 Task: Use the formula "IPMT" in spreadsheet "Project portfolio".
Action: Mouse moved to (109, 388)
Screenshot: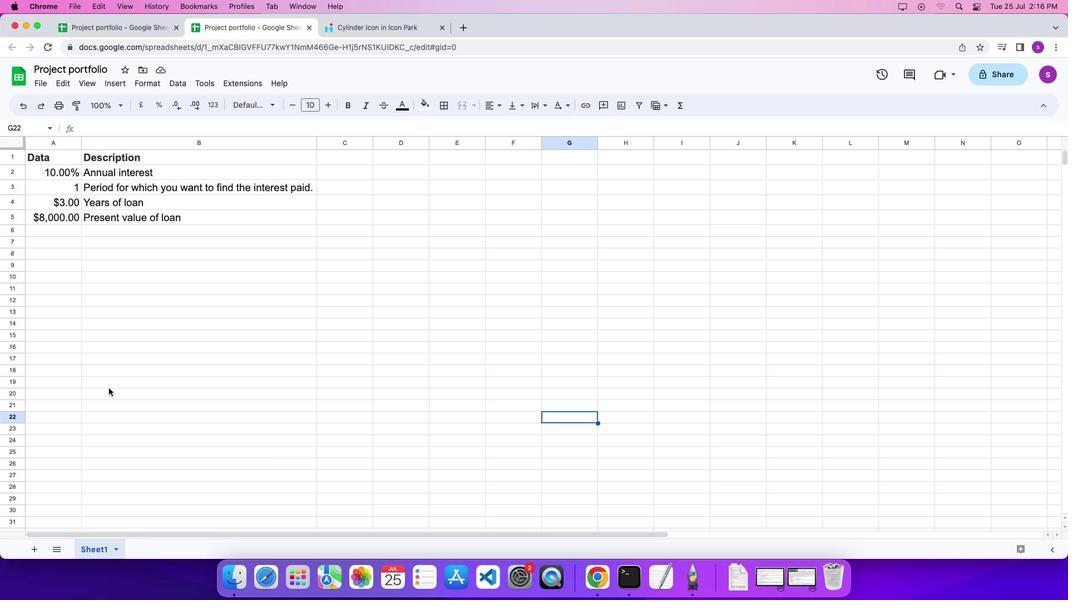 
Action: Mouse pressed left at (109, 388)
Screenshot: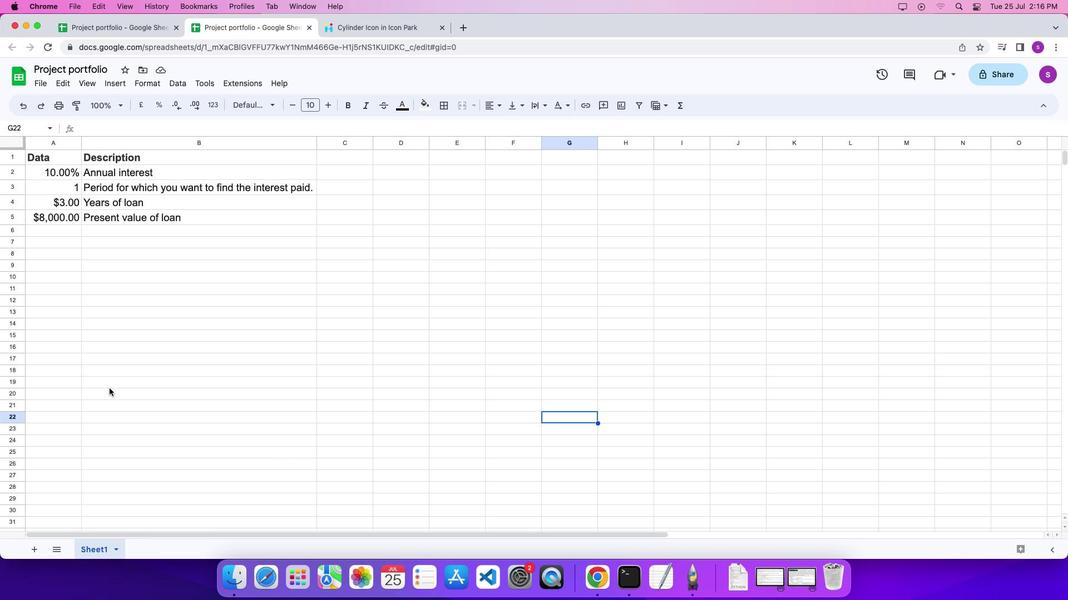 
Action: Mouse moved to (112, 388)
Screenshot: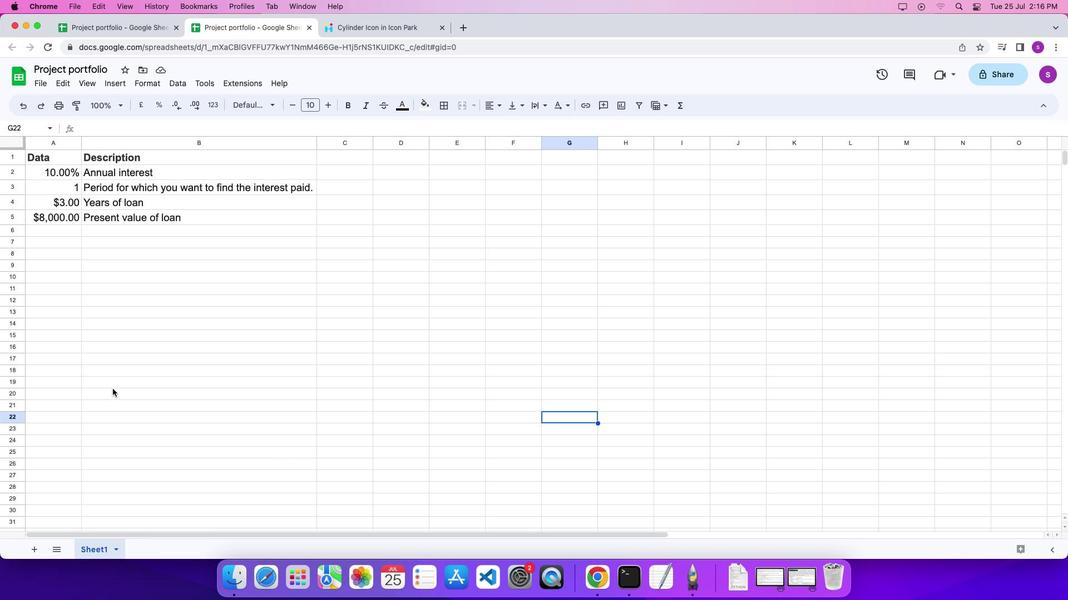 
Action: Mouse pressed left at (112, 388)
Screenshot: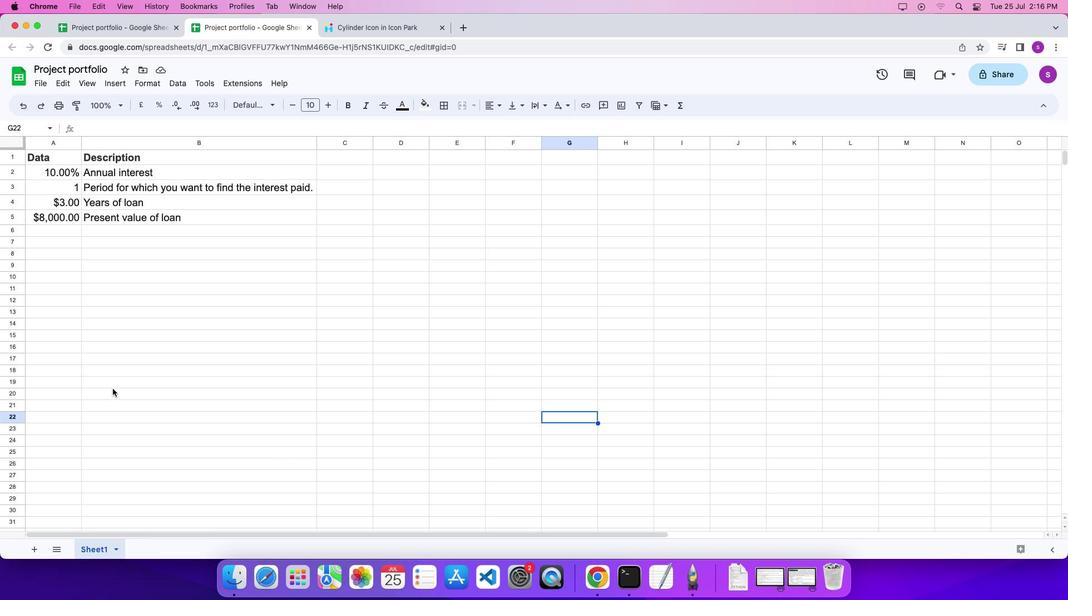 
Action: Mouse moved to (116, 389)
Screenshot: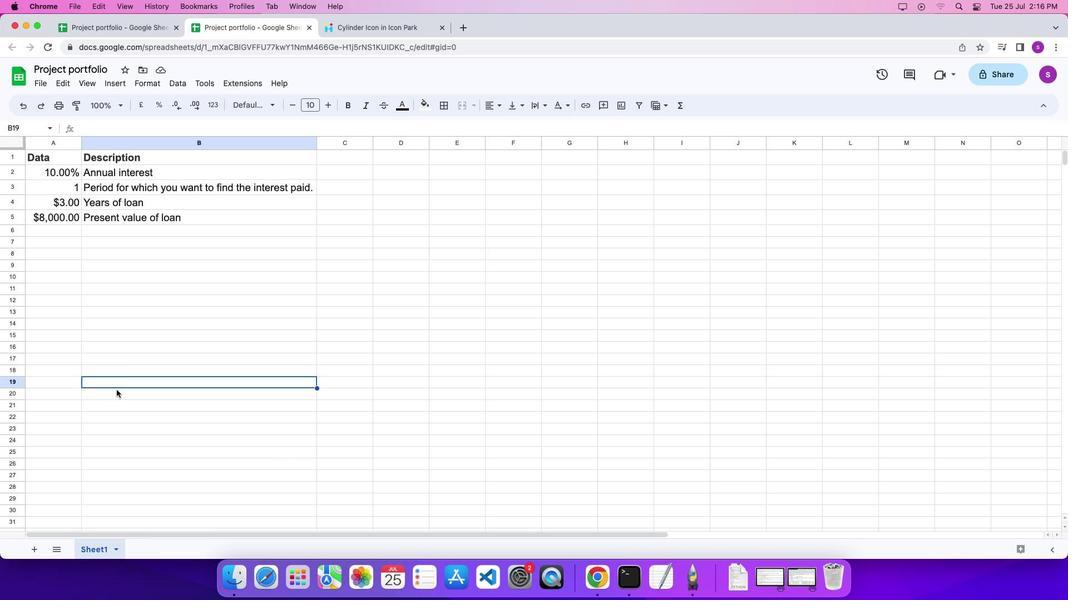 
Action: Key pressed '='
Screenshot: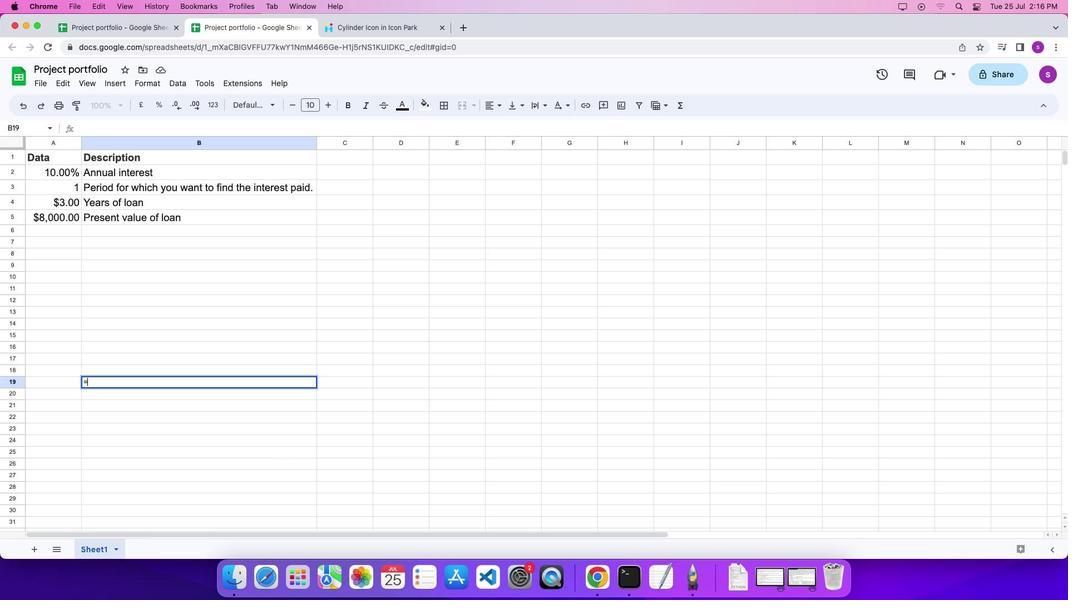 
Action: Mouse moved to (675, 104)
Screenshot: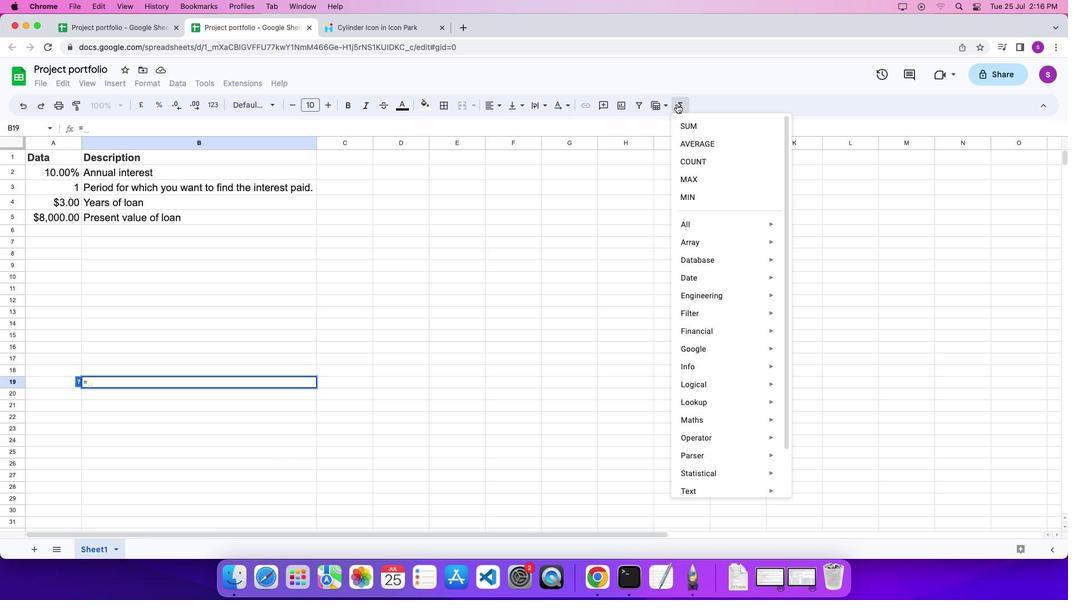 
Action: Mouse pressed left at (675, 104)
Screenshot: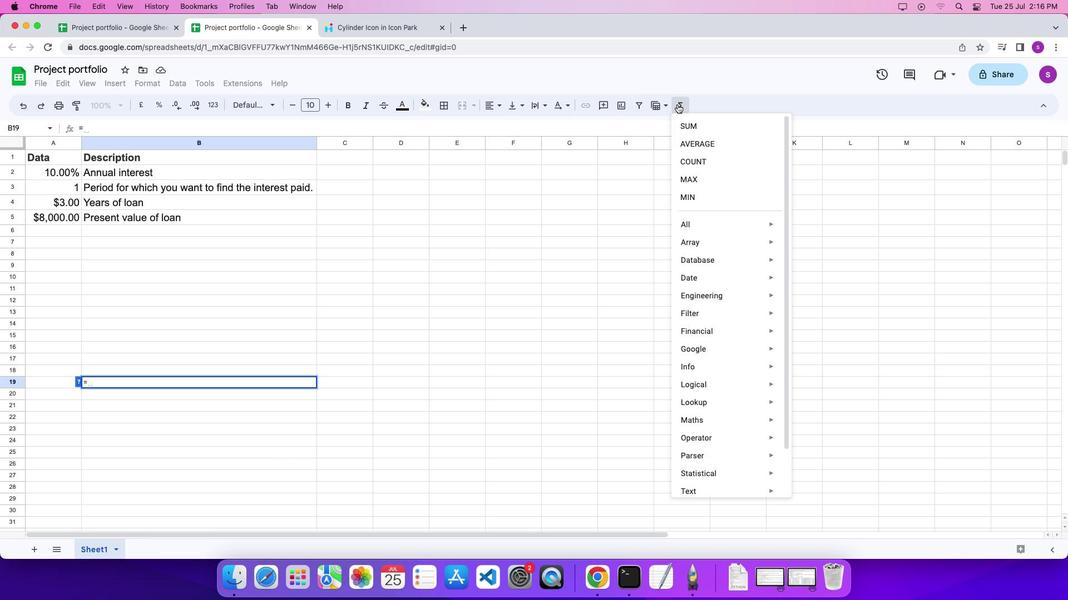 
Action: Mouse moved to (850, 521)
Screenshot: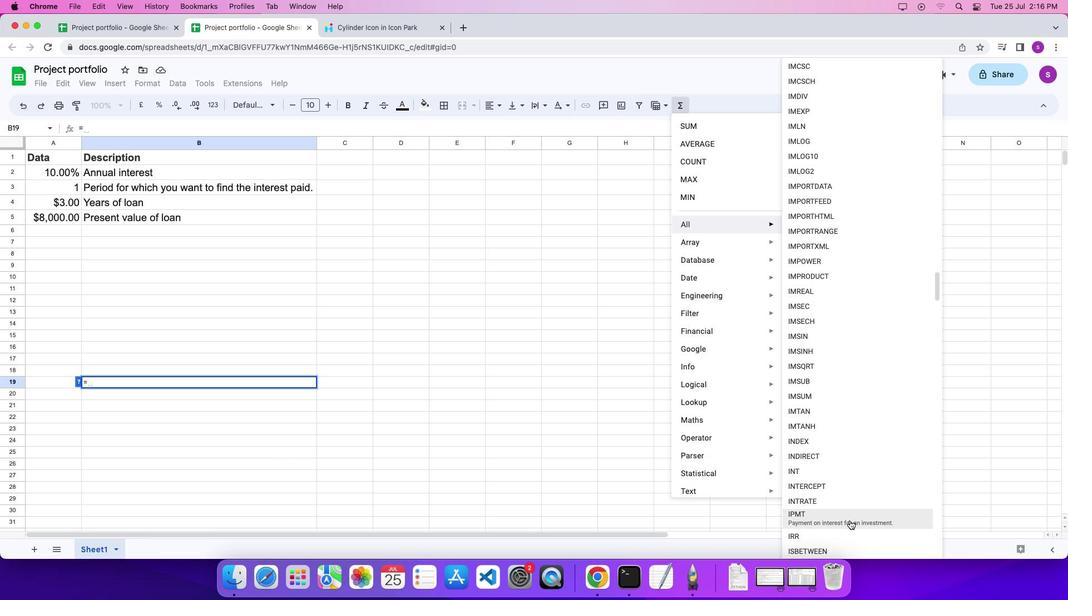 
Action: Mouse pressed left at (850, 521)
Screenshot: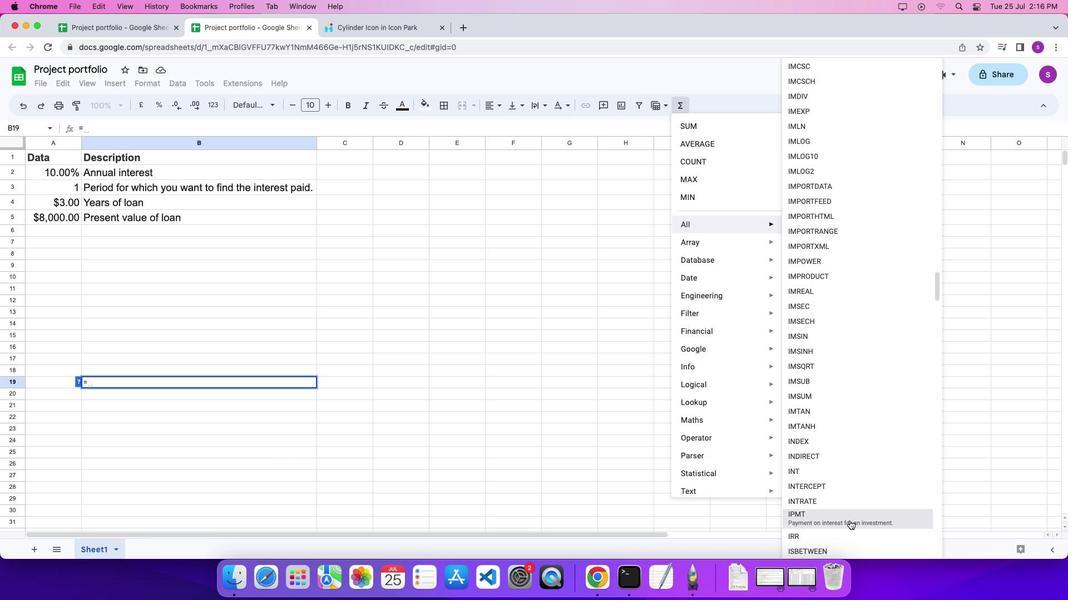 
Action: Mouse moved to (56, 174)
Screenshot: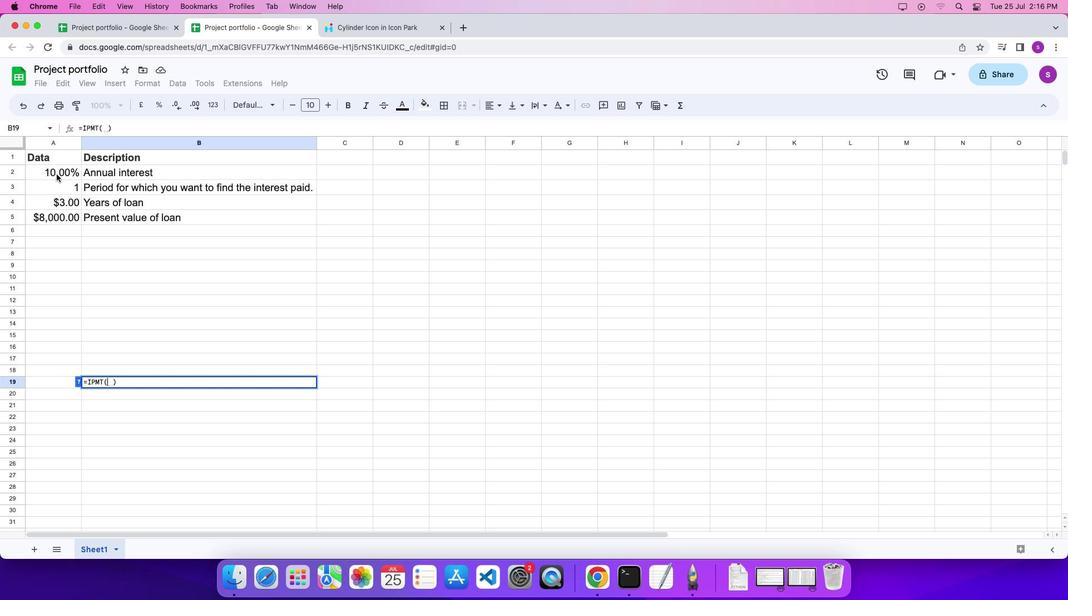 
Action: Mouse pressed left at (56, 174)
Screenshot: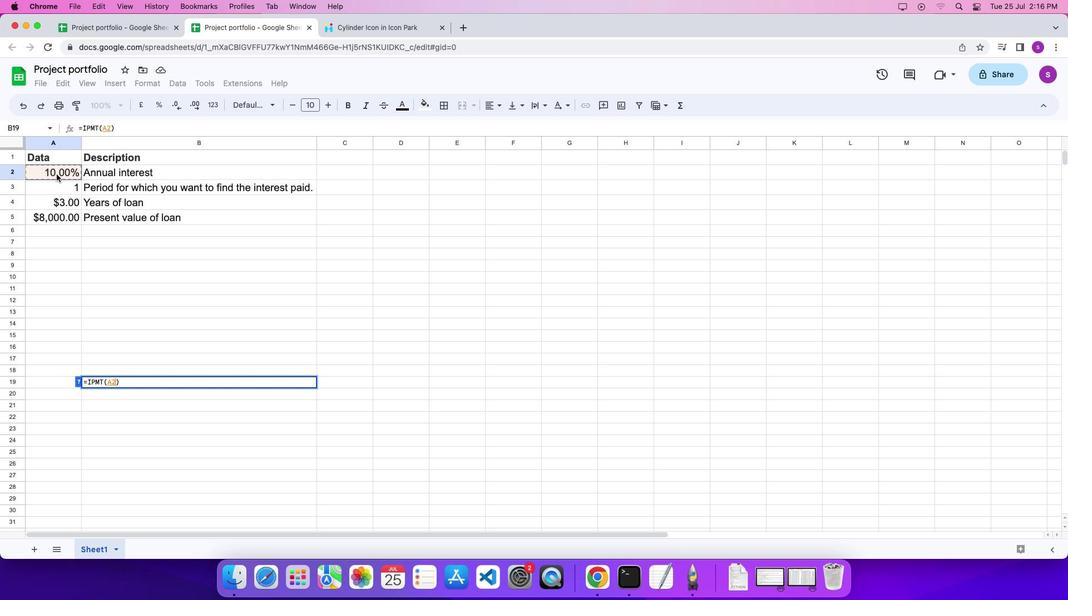 
Action: Key pressed '/''1''2'','
Screenshot: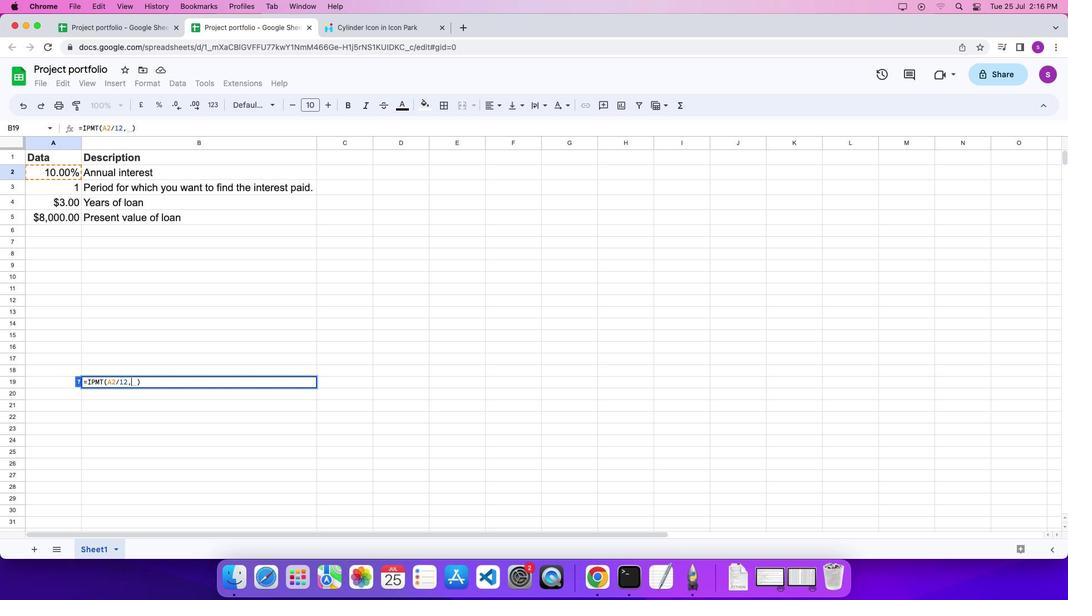 
Action: Mouse moved to (65, 186)
Screenshot: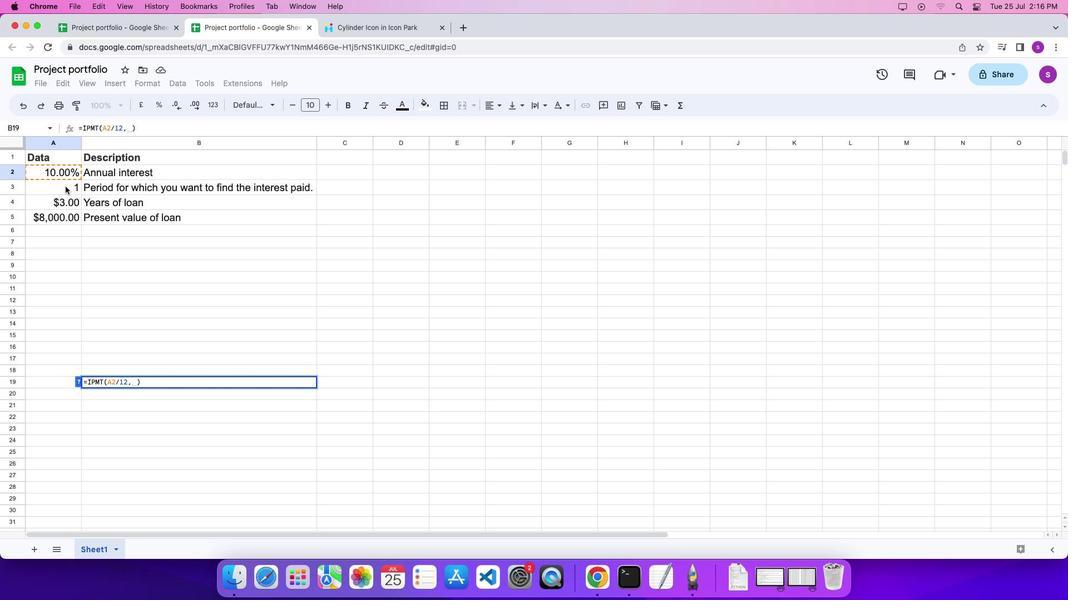 
Action: Mouse pressed left at (65, 186)
Screenshot: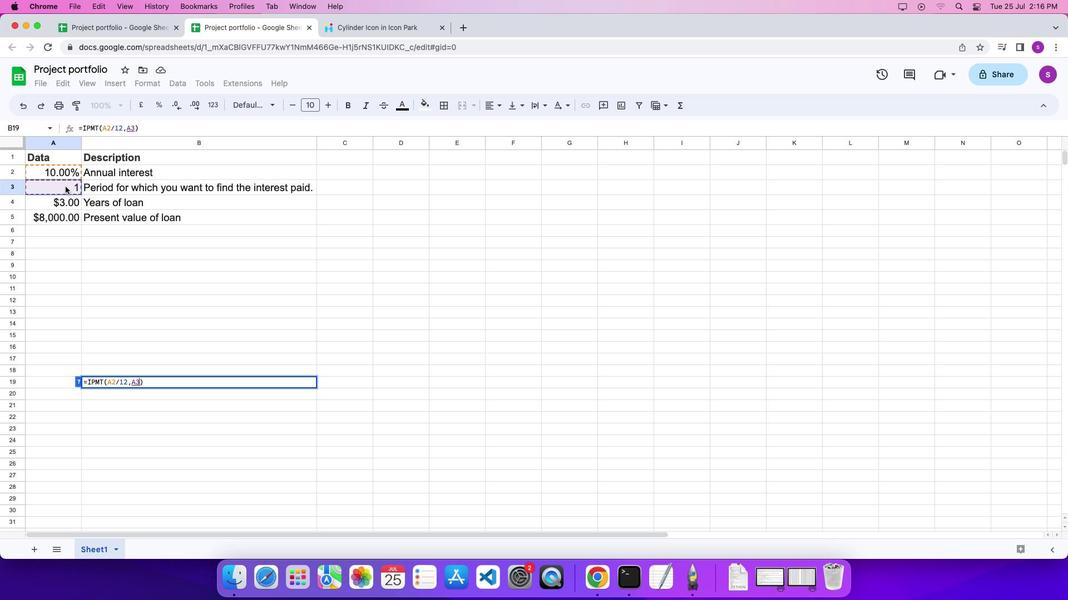 
Action: Key pressed ','
Screenshot: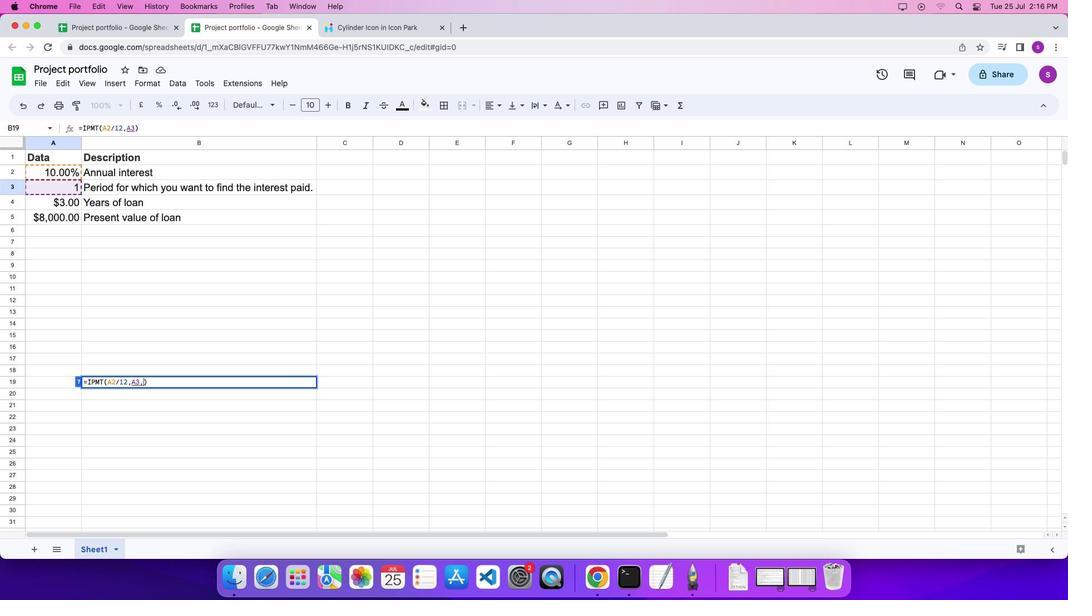 
Action: Mouse moved to (66, 200)
Screenshot: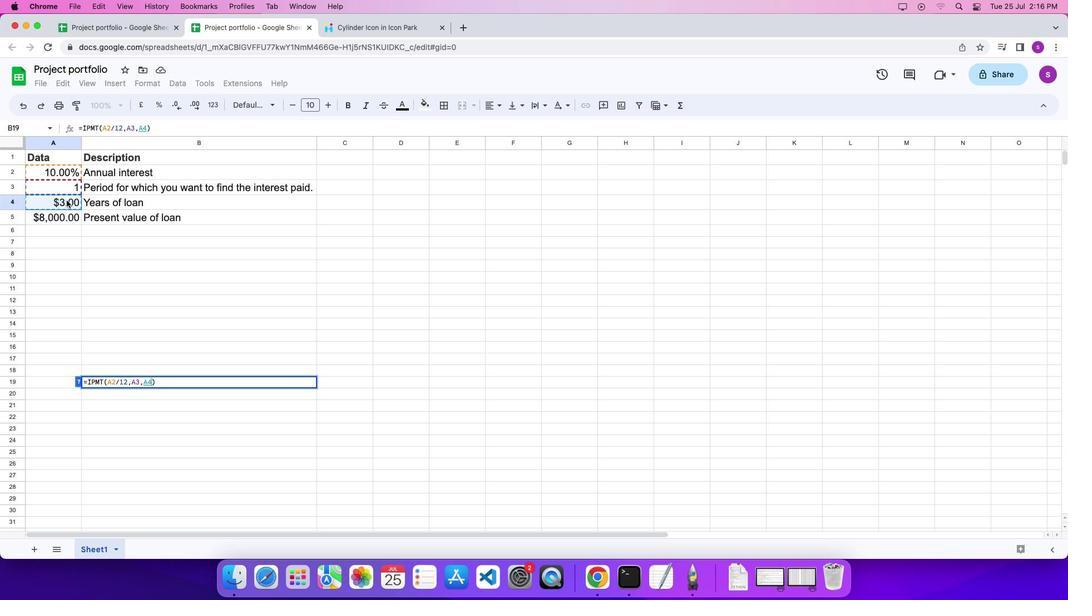 
Action: Mouse pressed left at (66, 200)
Screenshot: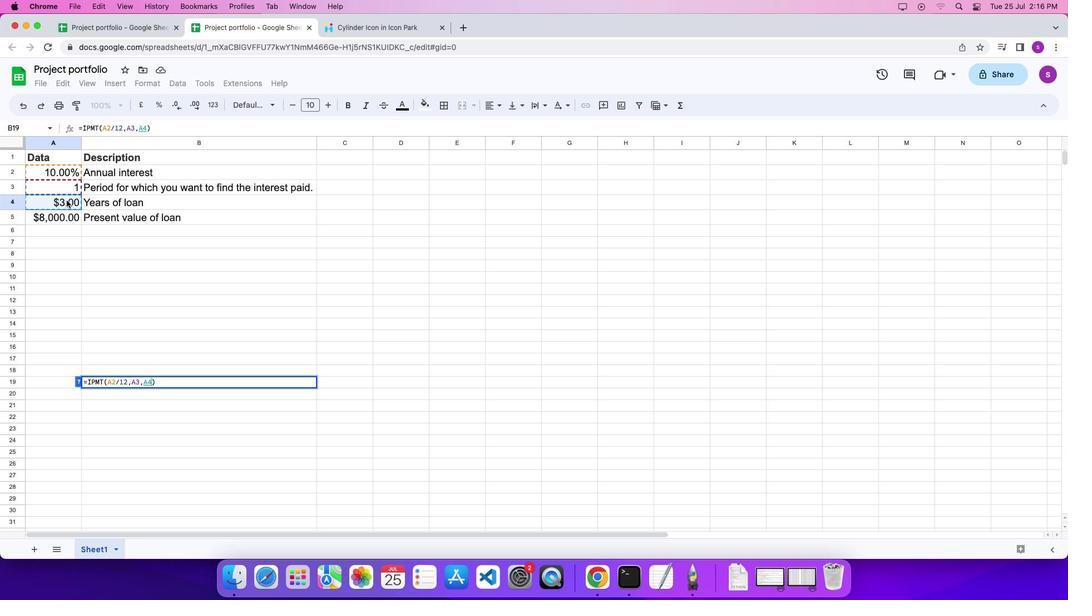 
Action: Key pressed '*''1''2'','
Screenshot: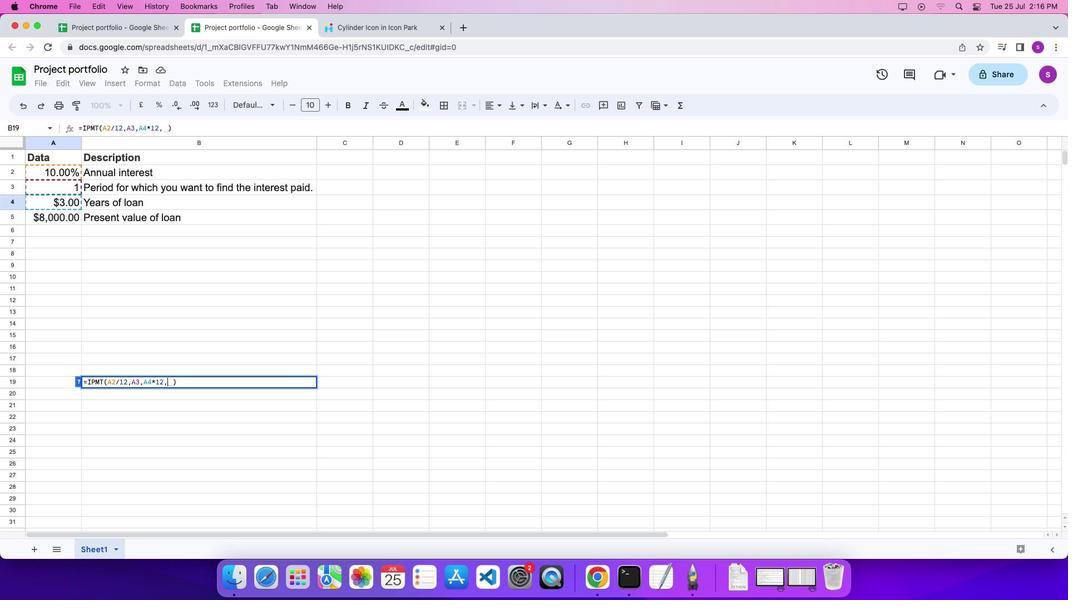 
Action: Mouse moved to (48, 218)
Screenshot: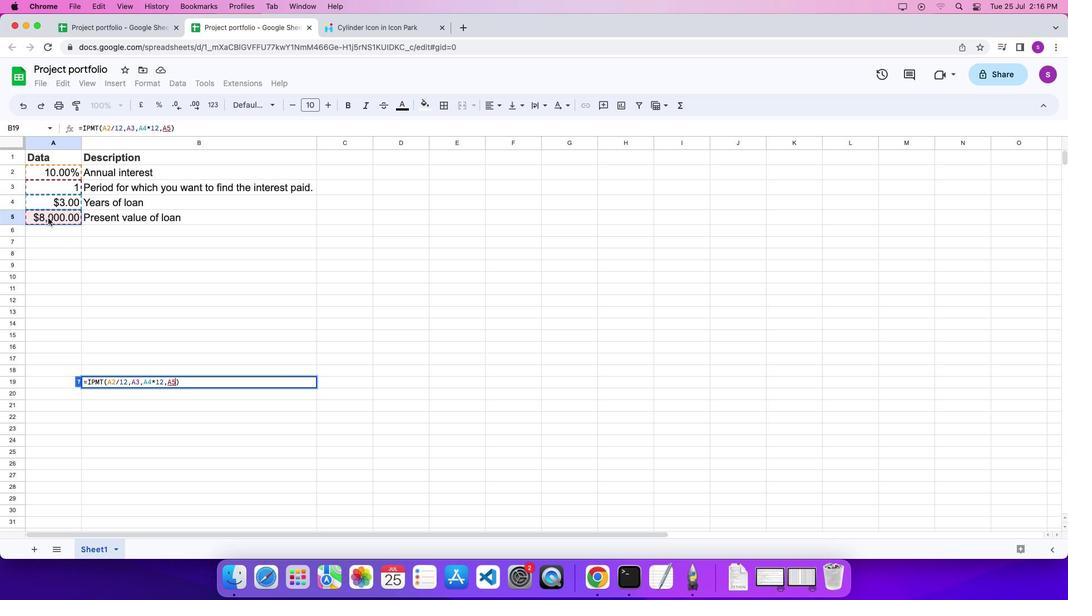
Action: Mouse pressed left at (48, 218)
Screenshot: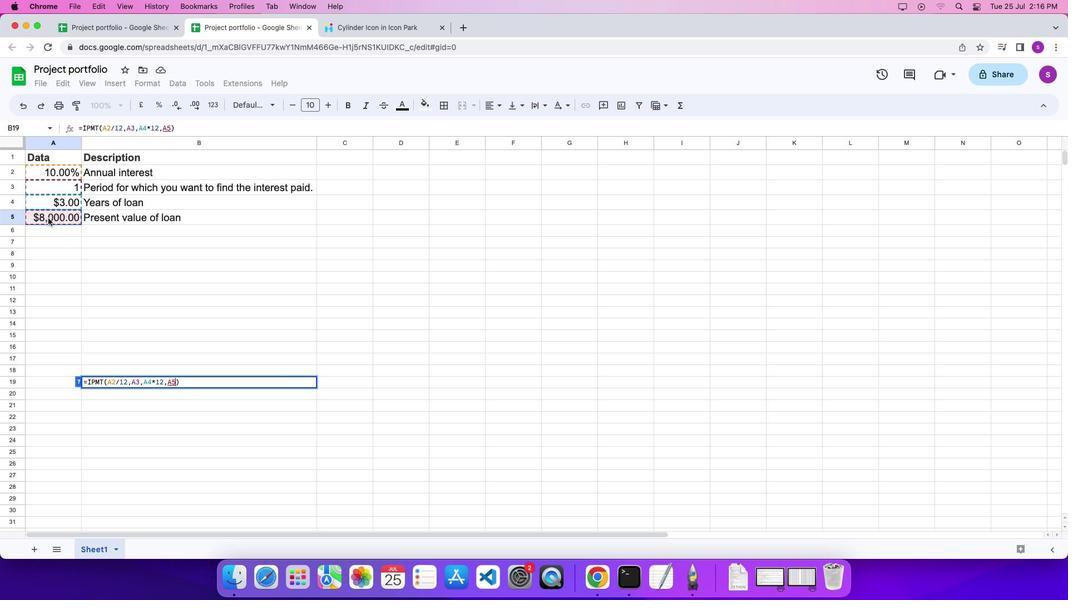 
Action: Key pressed '\x03'
Screenshot: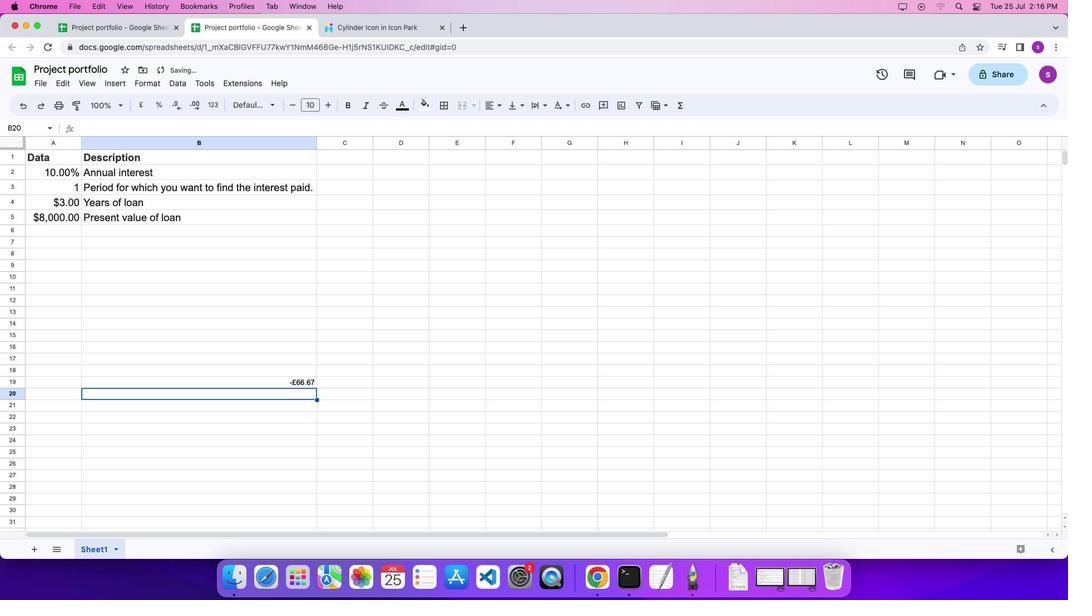 
Action: Mouse moved to (102, 268)
Screenshot: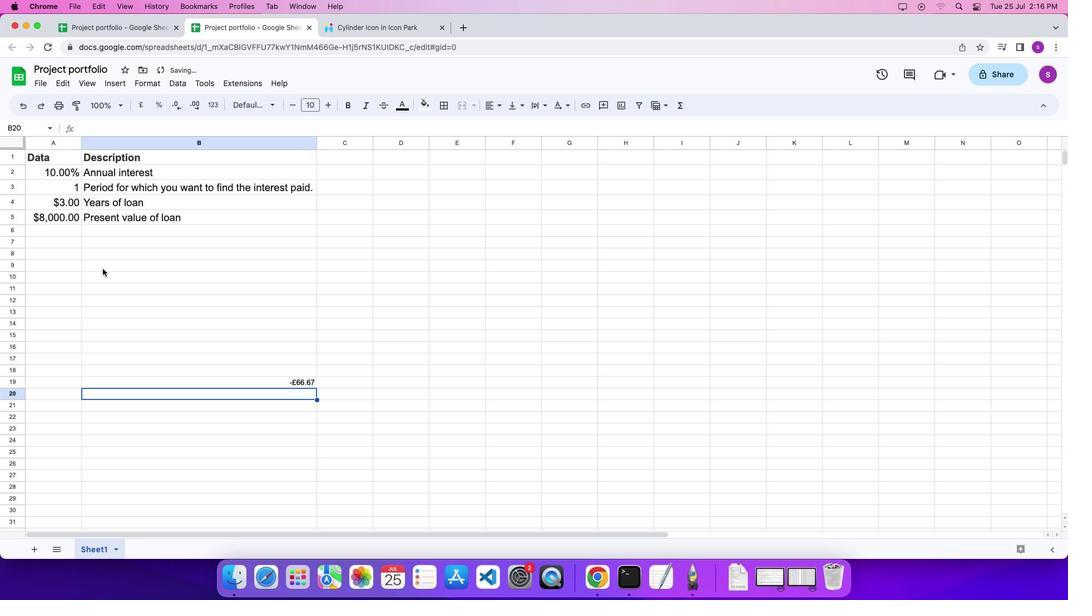 
